Task: Set the Low-priority code for DVB-T reception parameters to 5/6.
Action: Mouse moved to (94, 12)
Screenshot: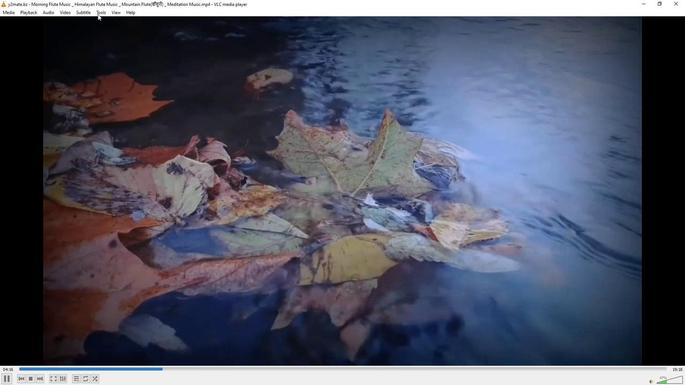 
Action: Mouse pressed left at (94, 12)
Screenshot: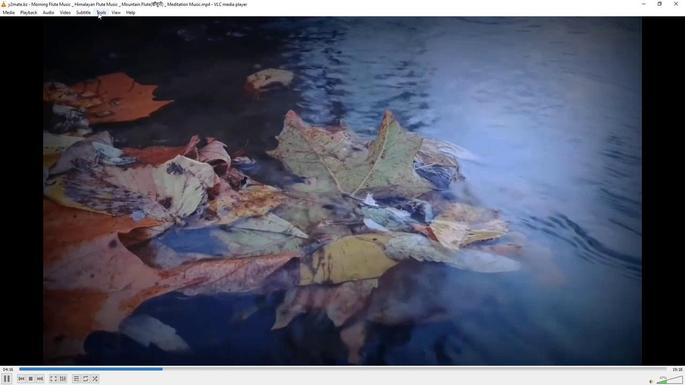 
Action: Mouse moved to (109, 96)
Screenshot: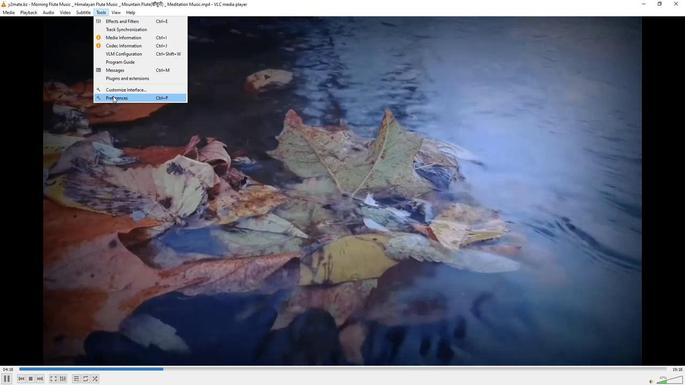 
Action: Mouse pressed left at (109, 96)
Screenshot: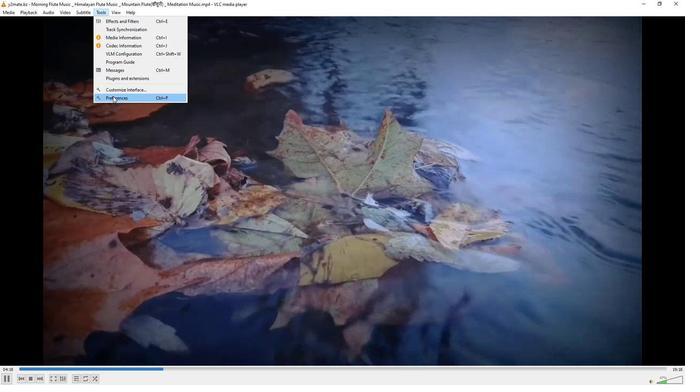 
Action: Mouse moved to (224, 315)
Screenshot: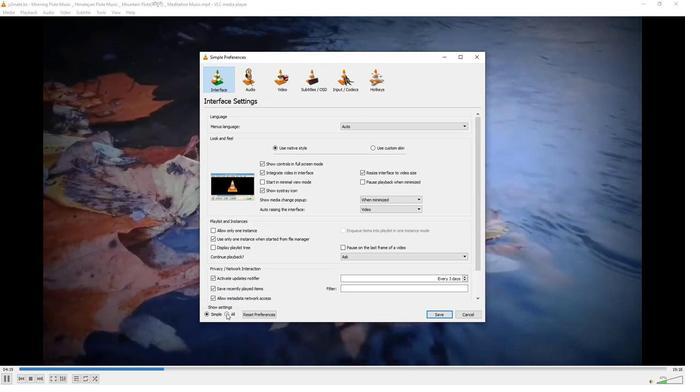 
Action: Mouse pressed left at (224, 315)
Screenshot: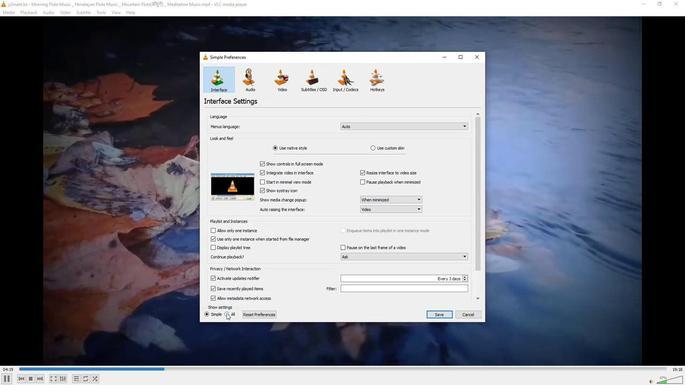 
Action: Mouse moved to (216, 193)
Screenshot: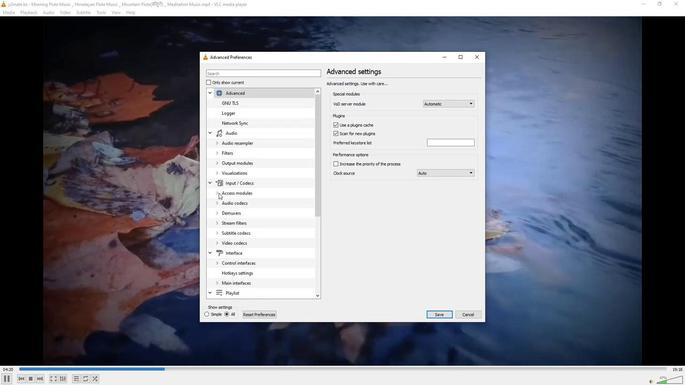 
Action: Mouse pressed left at (216, 193)
Screenshot: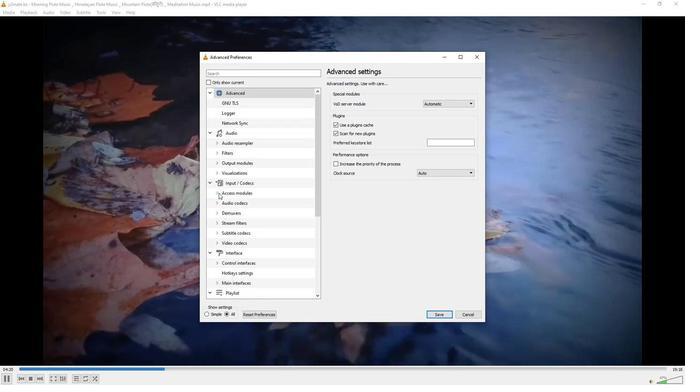 
Action: Mouse moved to (233, 254)
Screenshot: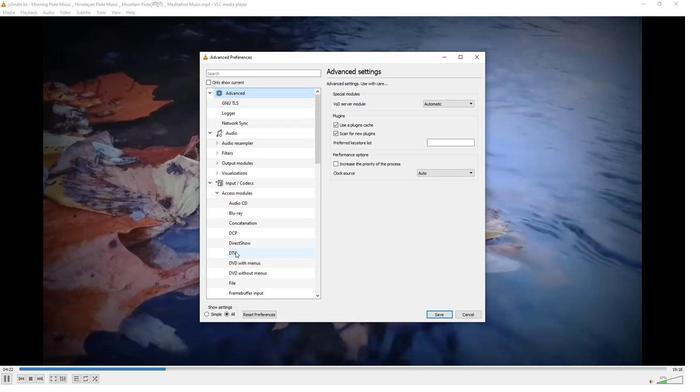 
Action: Mouse pressed left at (233, 254)
Screenshot: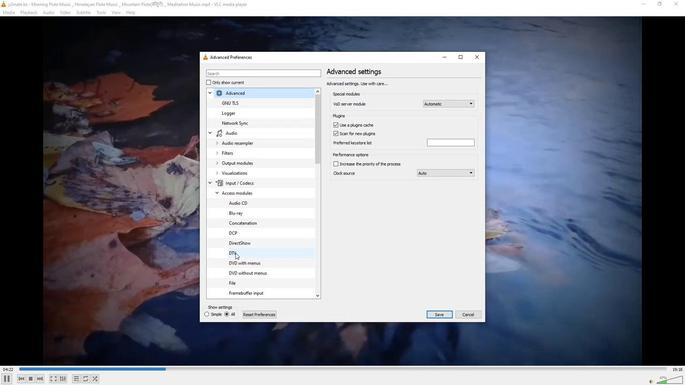 
Action: Mouse moved to (449, 197)
Screenshot: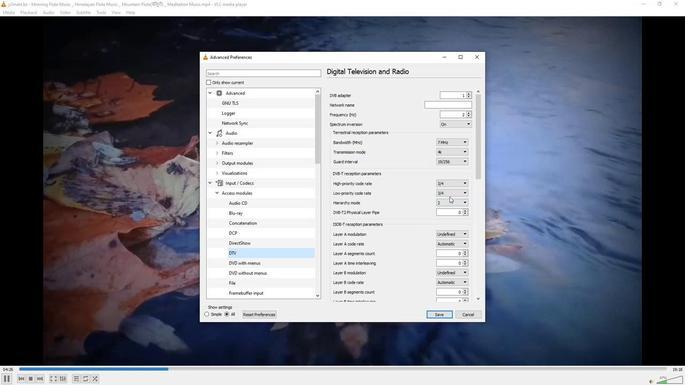 
Action: Mouse pressed left at (449, 197)
Screenshot: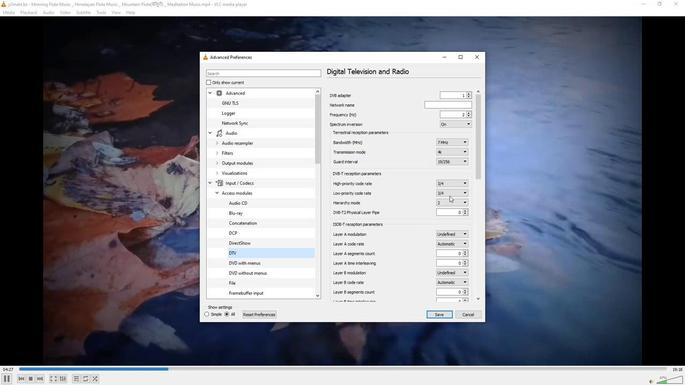 
Action: Mouse moved to (442, 233)
Screenshot: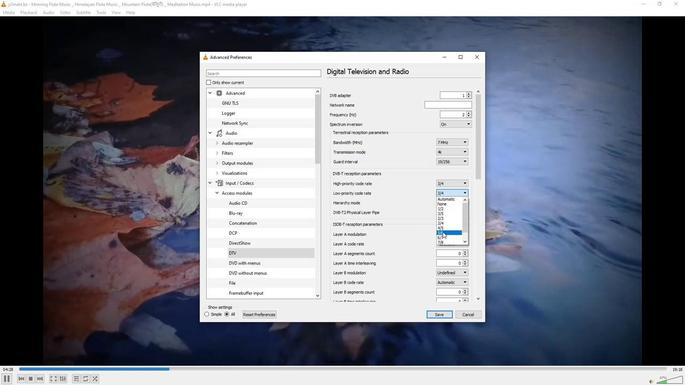 
Action: Mouse pressed left at (442, 233)
Screenshot: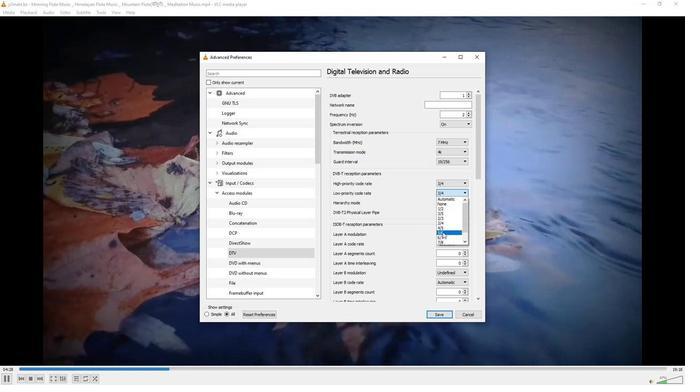 
Action: Mouse moved to (314, 216)
Screenshot: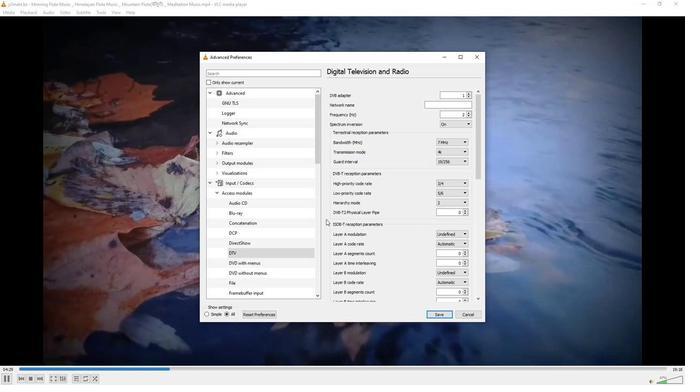 
